 Task: Assign Person0000000130 as Assignee of Child Issue ChildIssue0000000649 of Issue Issue0000000325 in Backlog  in Scrum Project Project0000000065 in Jira. Assign Person0000000130 as Assignee of Child Issue ChildIssue0000000650 of Issue Issue0000000325 in Backlog  in Scrum Project Project0000000065 in Jira. Assign Person0000000131 as Assignee of Child Issue ChildIssue0000000651 of Issue Issue0000000326 in Backlog  in Scrum Project Project0000000066 in Jira. Assign Person0000000131 as Assignee of Child Issue ChildIssue0000000652 of Issue Issue0000000326 in Backlog  in Scrum Project Project0000000066 in Jira. Assign Person0000000131 as Assignee of Child Issue ChildIssue0000000653 of Issue Issue0000000327 in Backlog  in Scrum Project Project0000000066 in Jira
Action: Mouse moved to (448, 419)
Screenshot: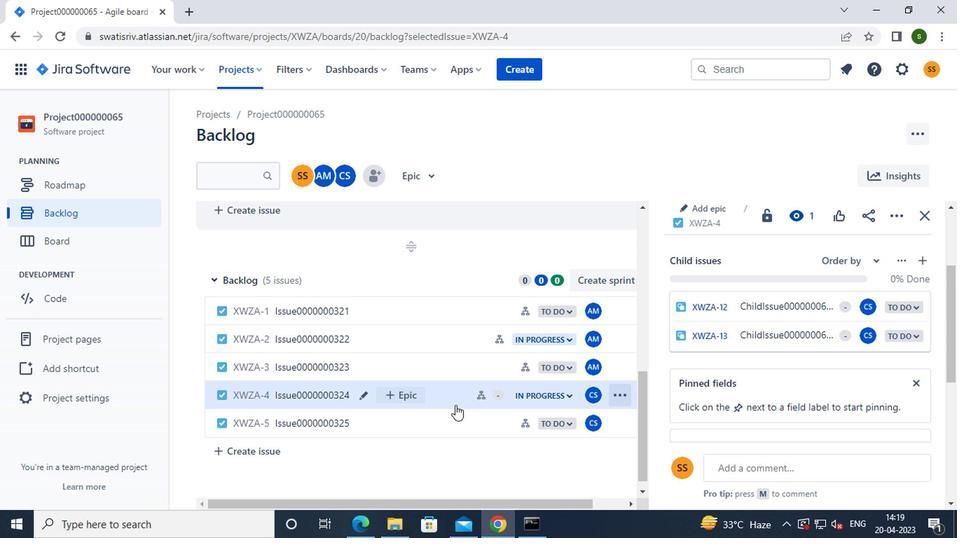 
Action: Mouse pressed left at (448, 419)
Screenshot: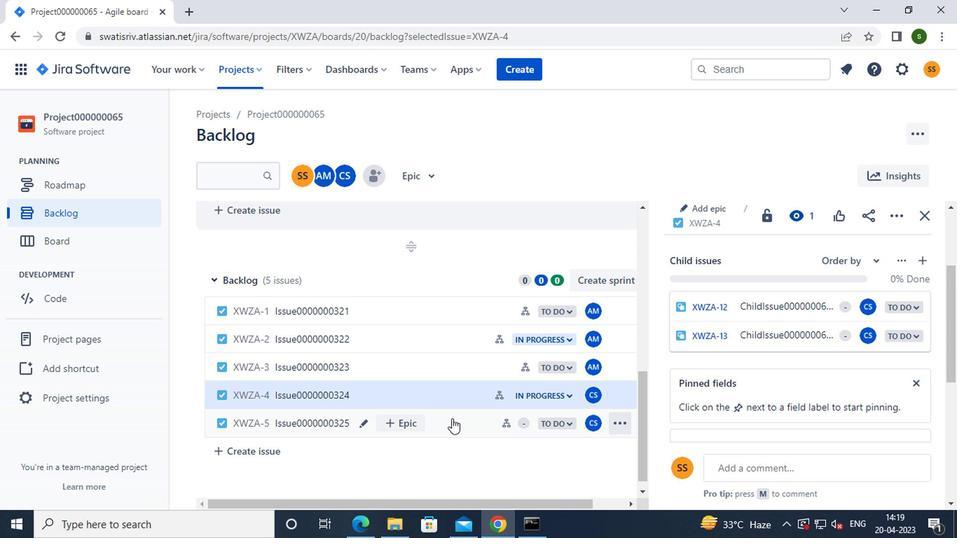 
Action: Mouse moved to (835, 336)
Screenshot: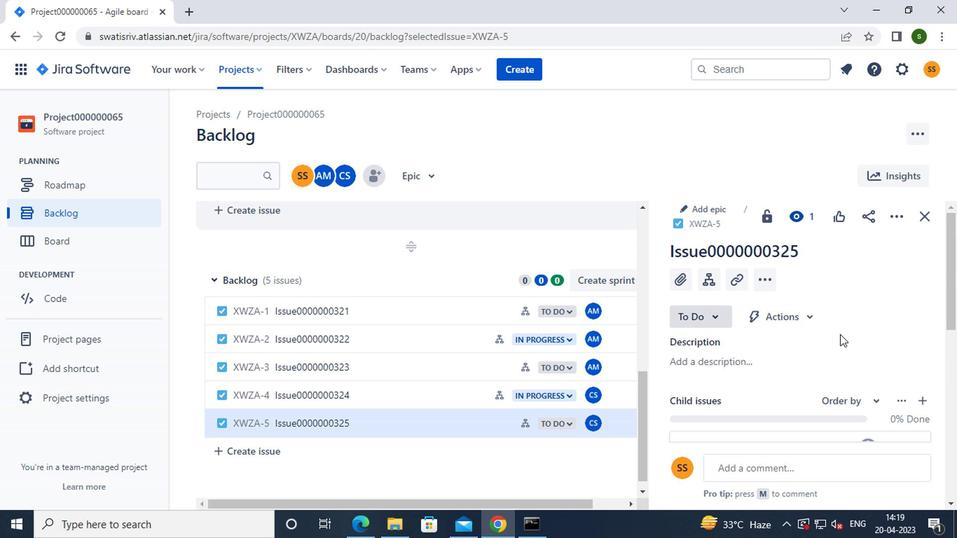
Action: Mouse scrolled (835, 335) with delta (0, 0)
Screenshot: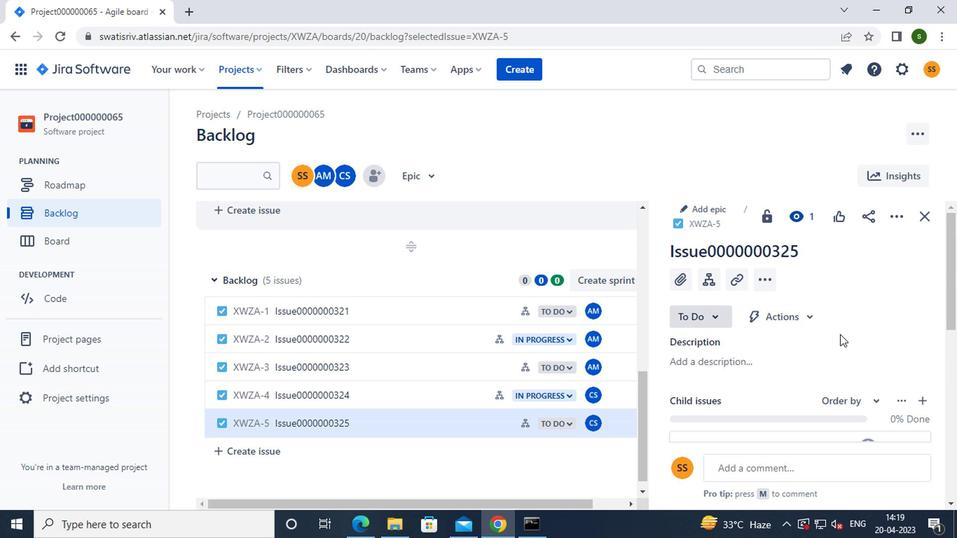 
Action: Mouse moved to (833, 336)
Screenshot: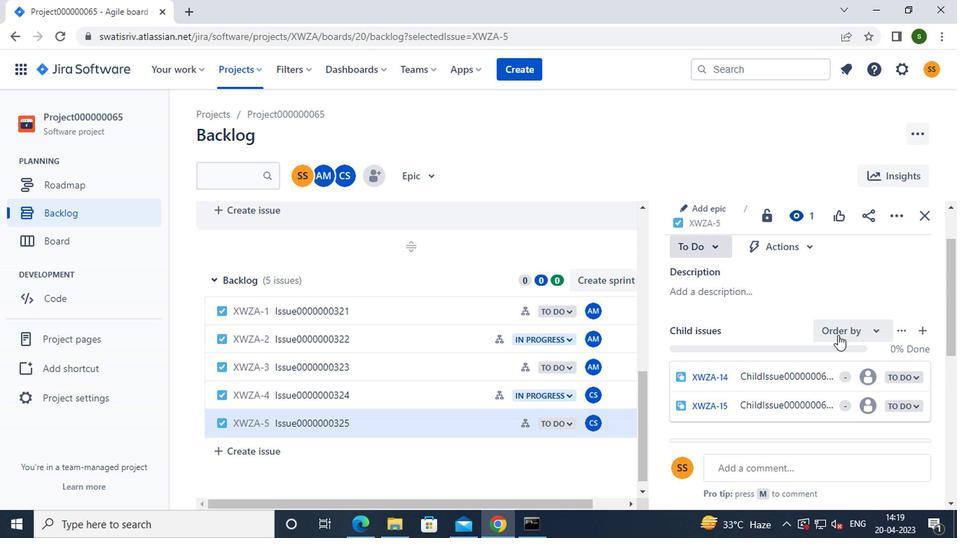 
Action: Mouse scrolled (833, 335) with delta (0, 0)
Screenshot: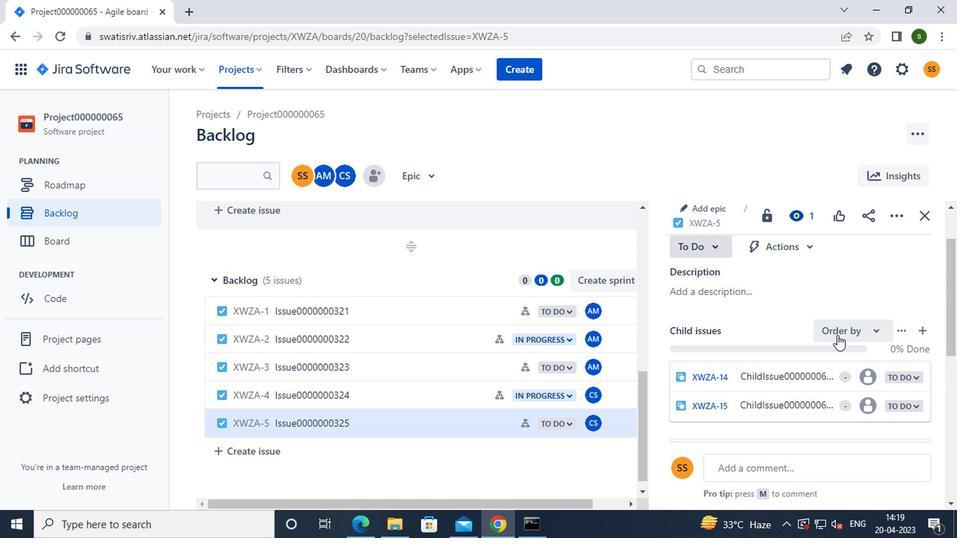 
Action: Mouse moved to (861, 310)
Screenshot: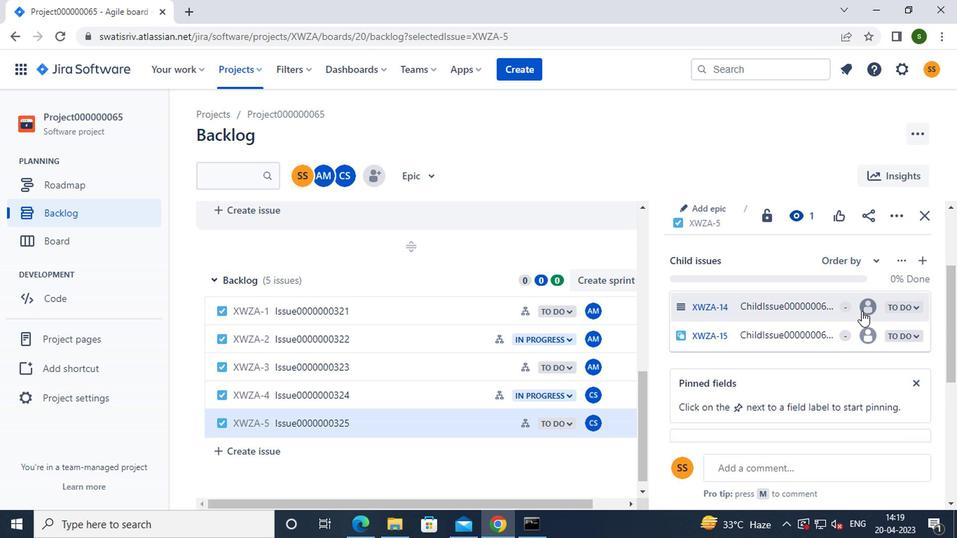 
Action: Mouse pressed left at (861, 310)
Screenshot: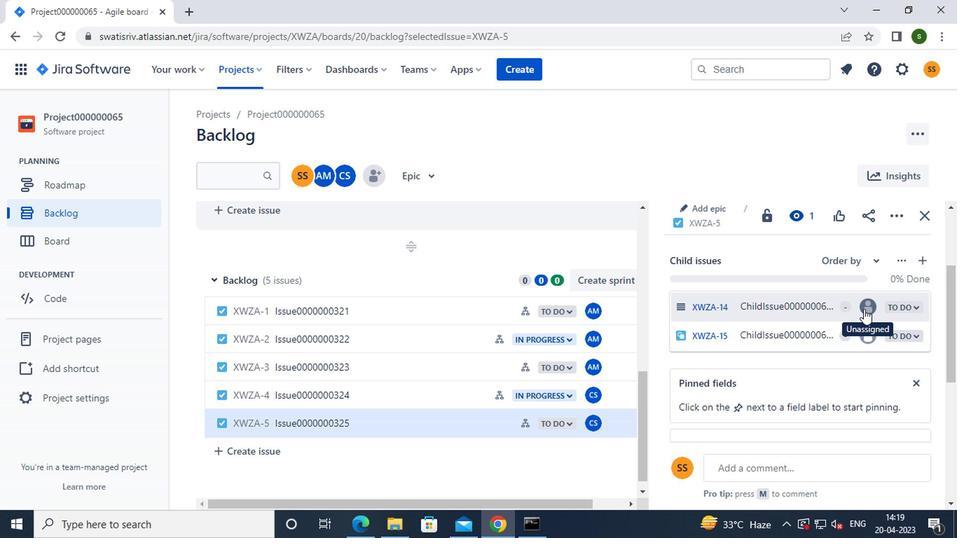 
Action: Mouse moved to (744, 361)
Screenshot: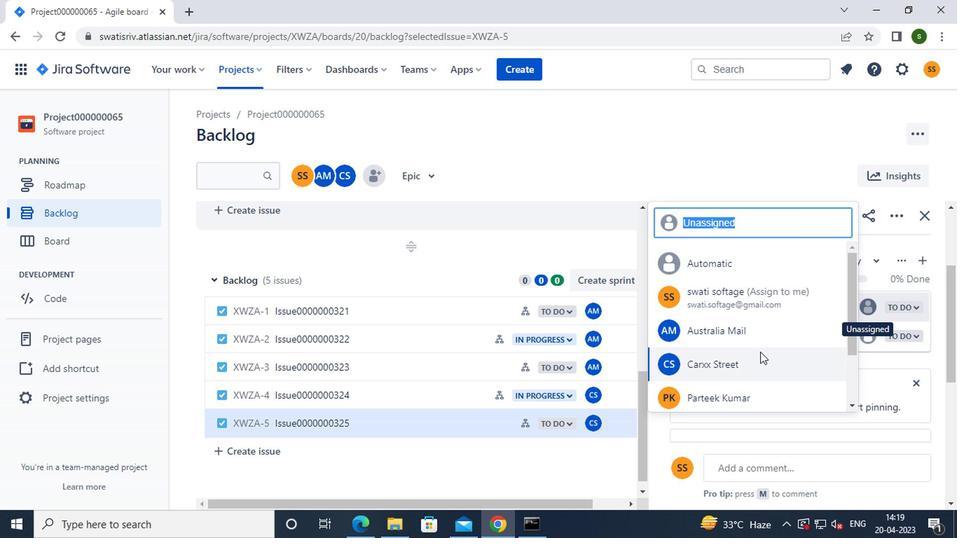 
Action: Mouse pressed left at (744, 361)
Screenshot: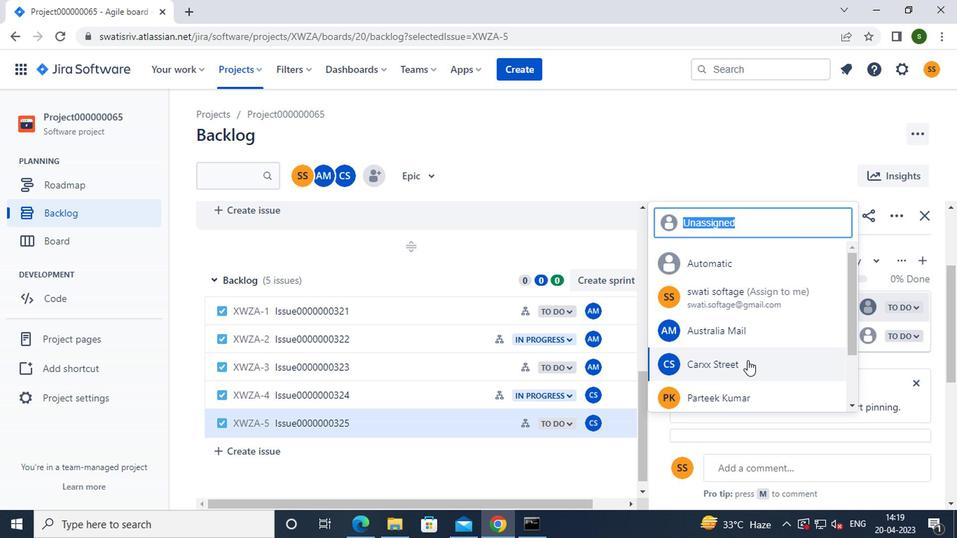 
Action: Mouse moved to (862, 335)
Screenshot: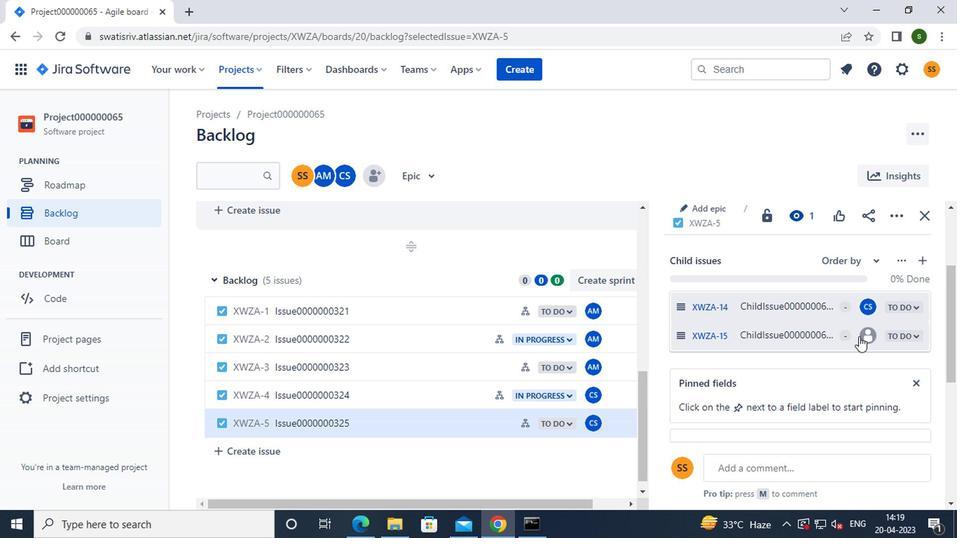 
Action: Mouse pressed left at (862, 335)
Screenshot: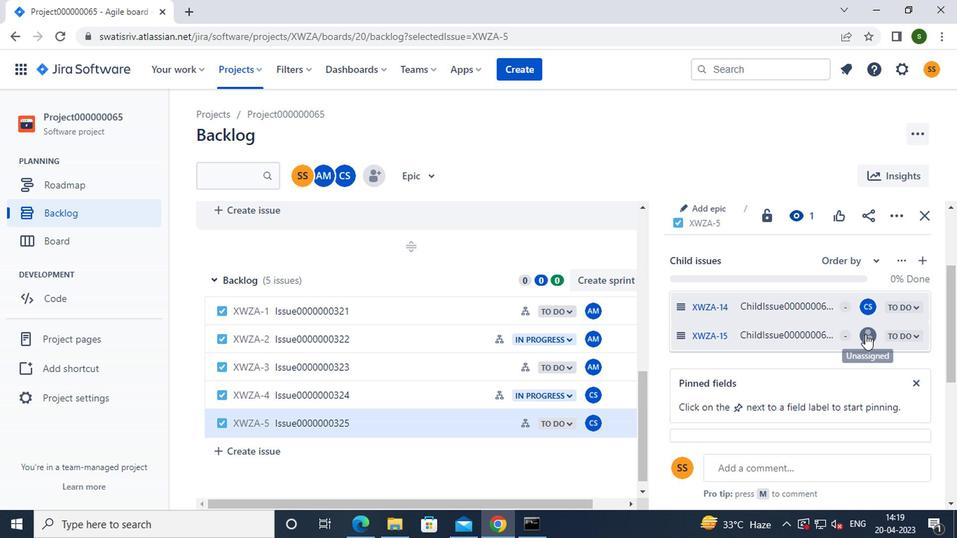 
Action: Mouse moved to (729, 388)
Screenshot: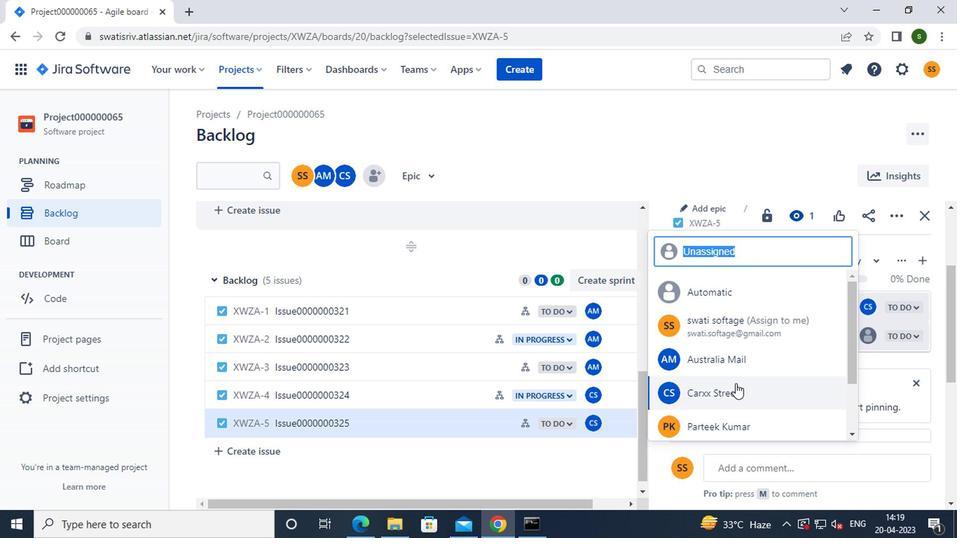 
Action: Mouse pressed left at (729, 388)
Screenshot: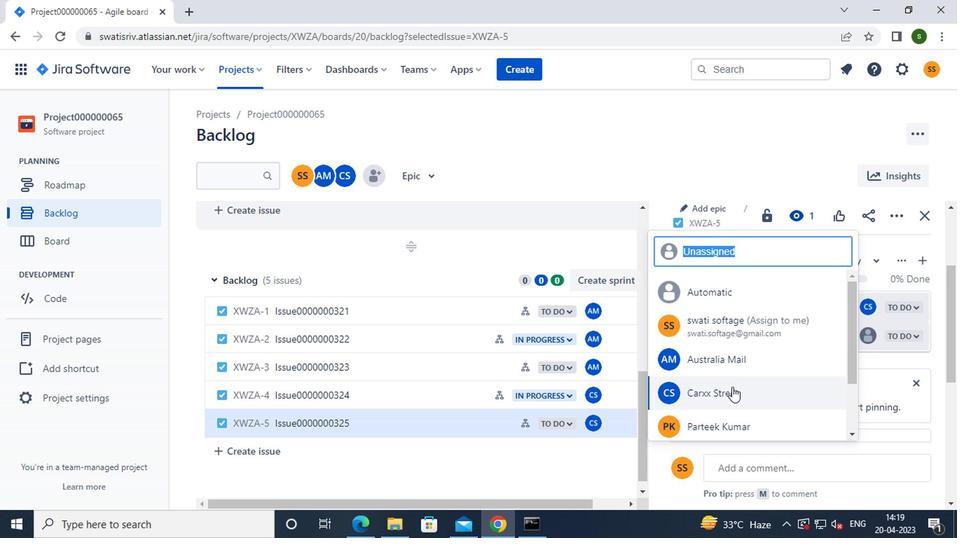 
Action: Mouse moved to (254, 75)
Screenshot: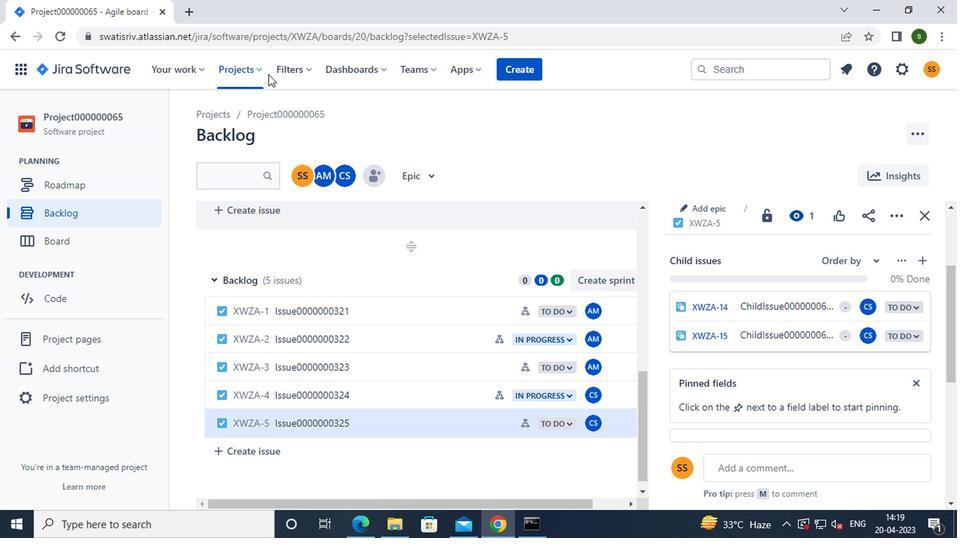 
Action: Mouse pressed left at (254, 75)
Screenshot: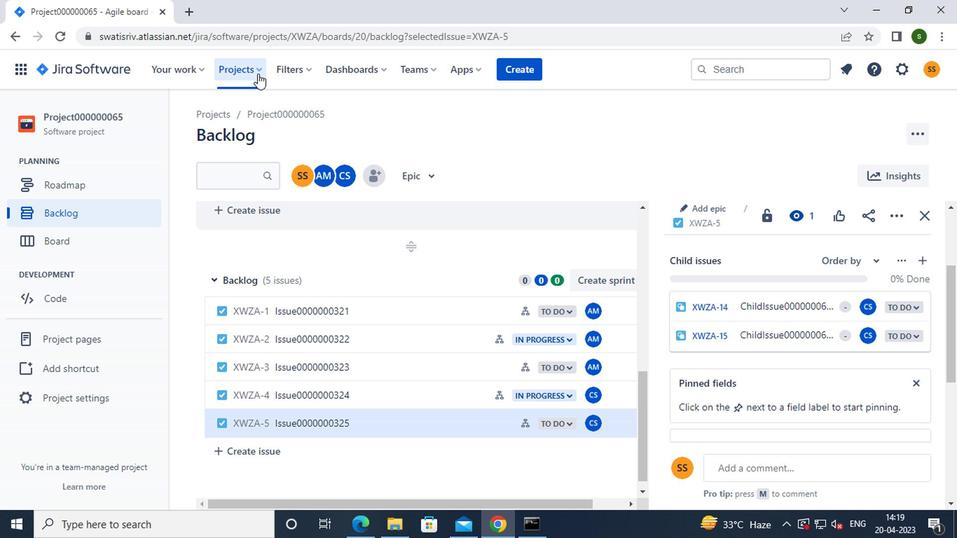 
Action: Mouse moved to (302, 165)
Screenshot: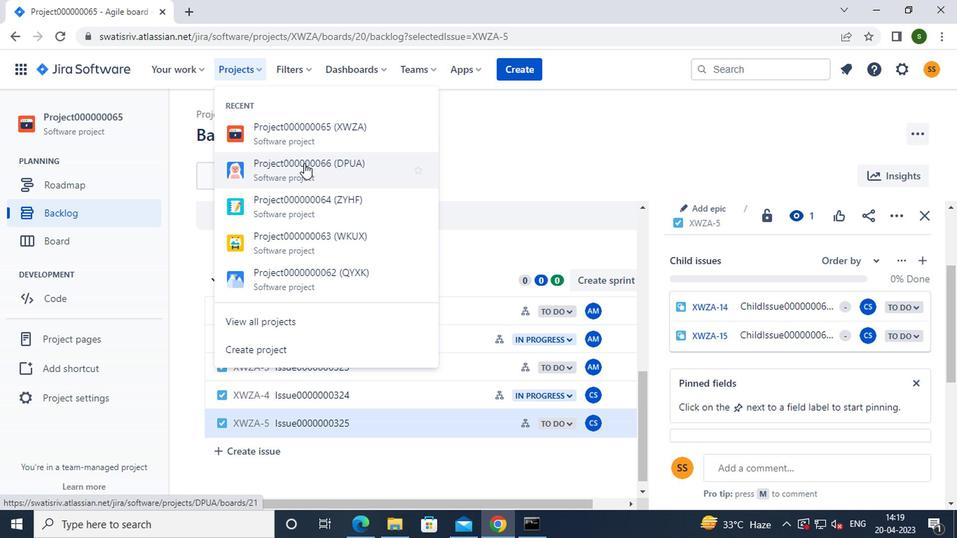 
Action: Mouse pressed left at (302, 165)
Screenshot: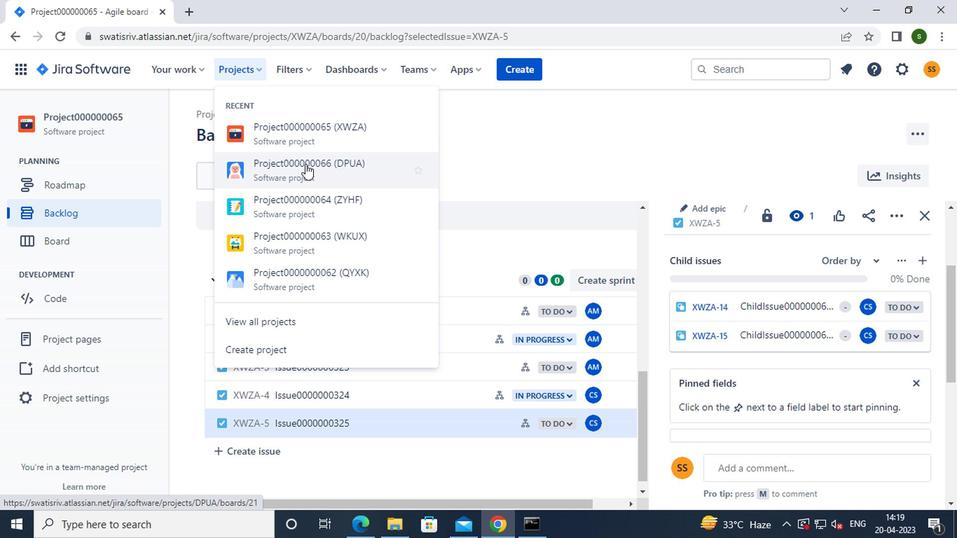 
Action: Mouse moved to (91, 220)
Screenshot: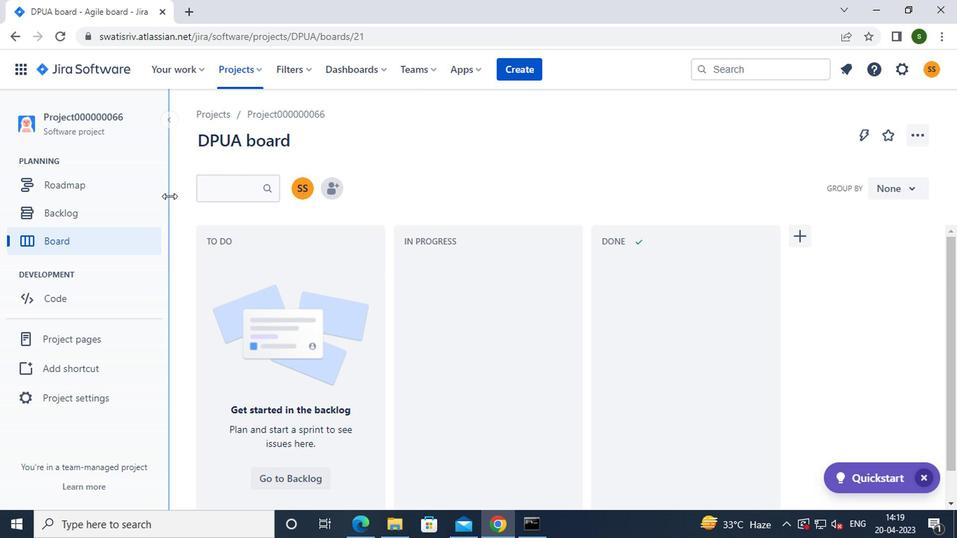 
Action: Mouse pressed left at (91, 220)
Screenshot: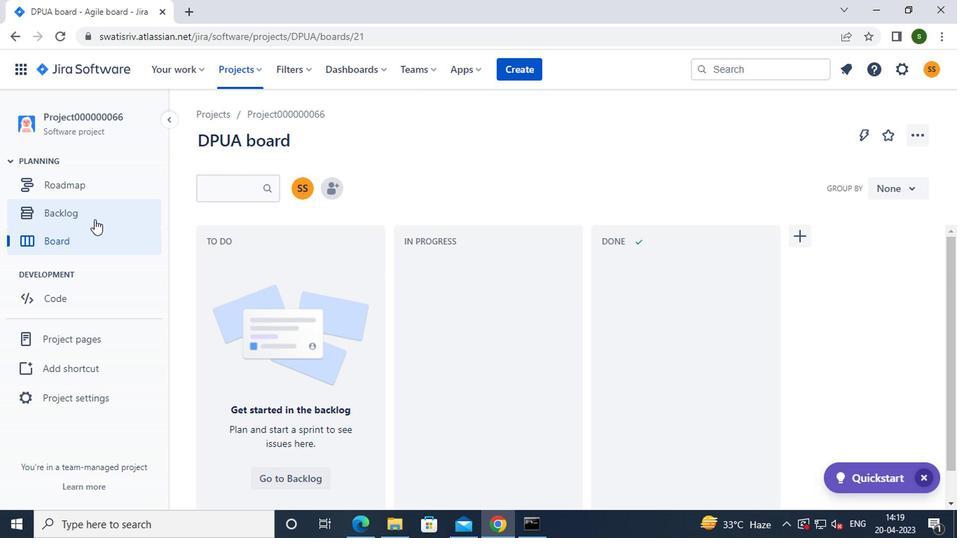 
Action: Mouse moved to (390, 301)
Screenshot: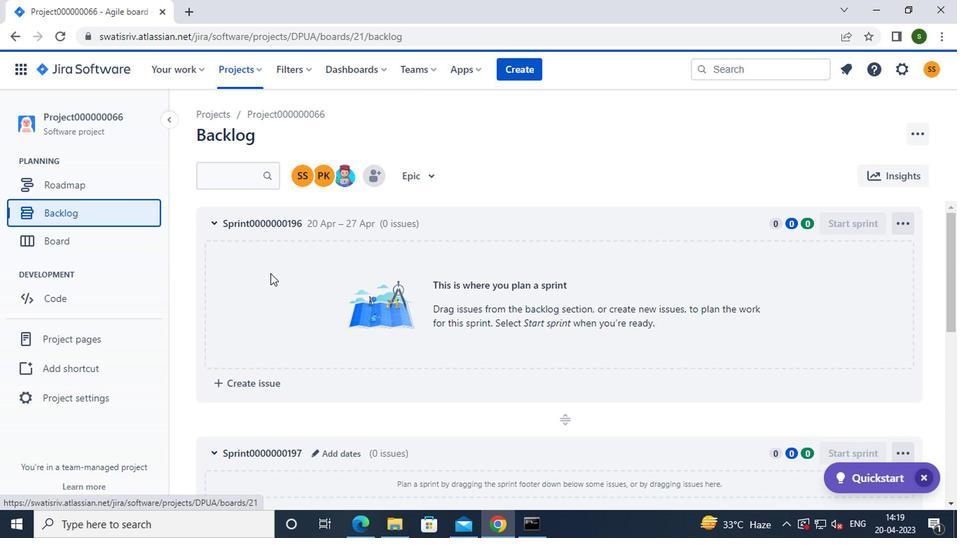 
Action: Mouse scrolled (390, 300) with delta (0, 0)
Screenshot: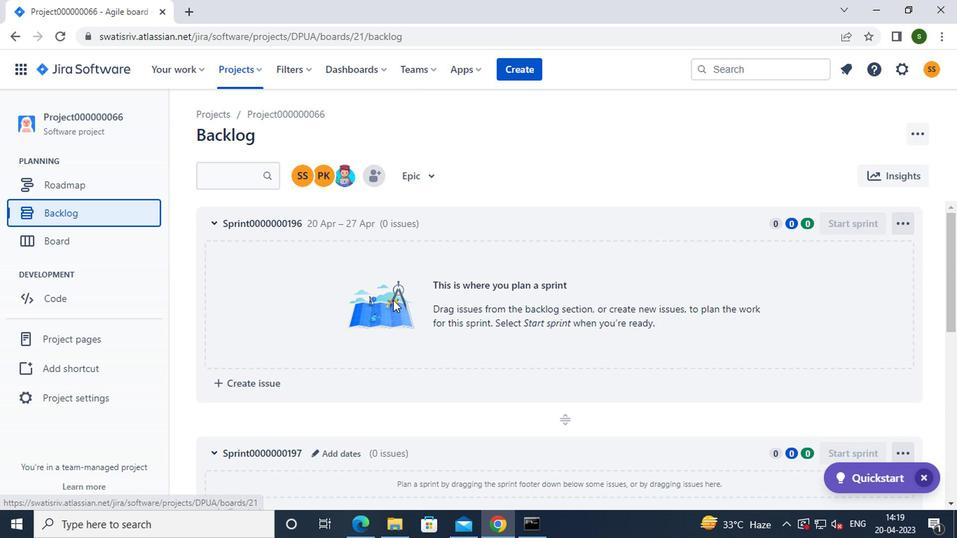 
Action: Mouse scrolled (390, 300) with delta (0, 0)
Screenshot: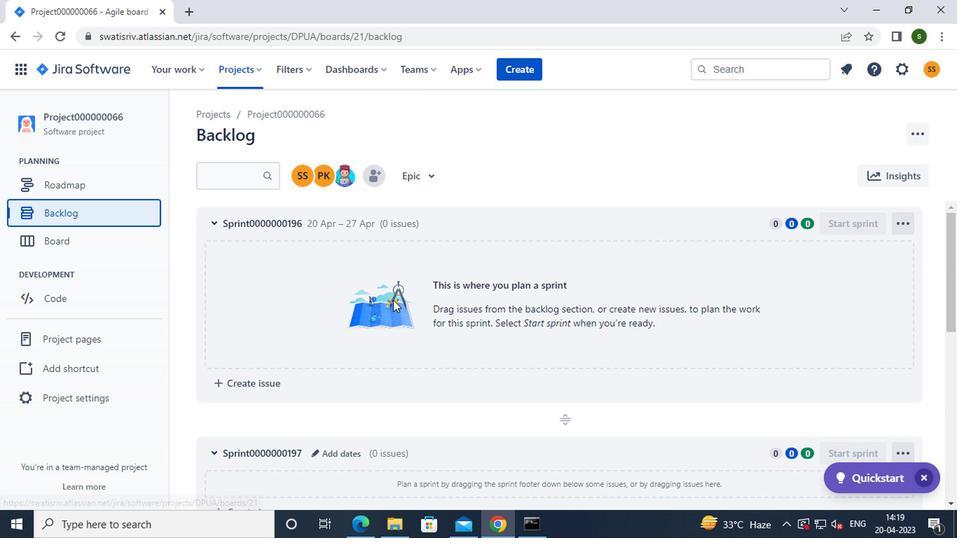 
Action: Mouse scrolled (390, 300) with delta (0, 0)
Screenshot: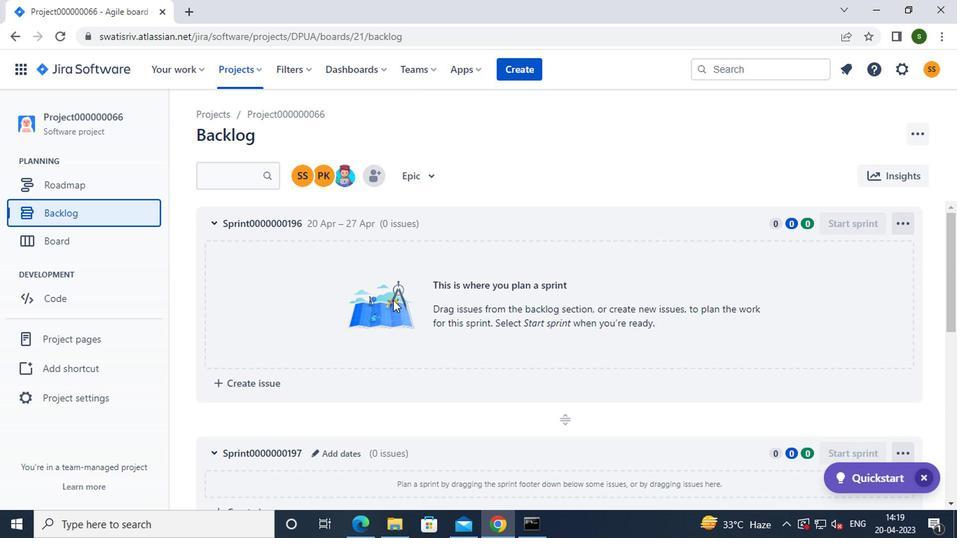 
Action: Mouse scrolled (390, 300) with delta (0, 0)
Screenshot: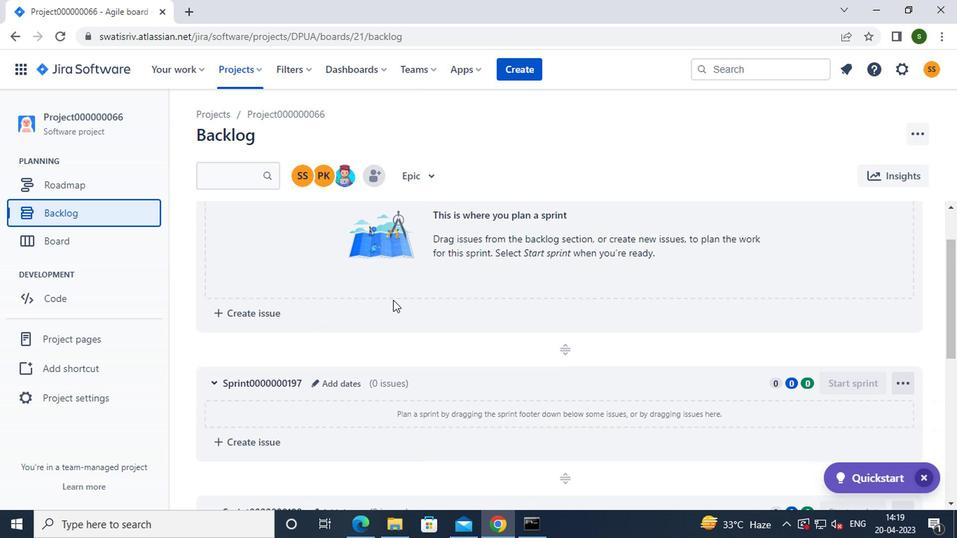 
Action: Mouse scrolled (390, 300) with delta (0, 0)
Screenshot: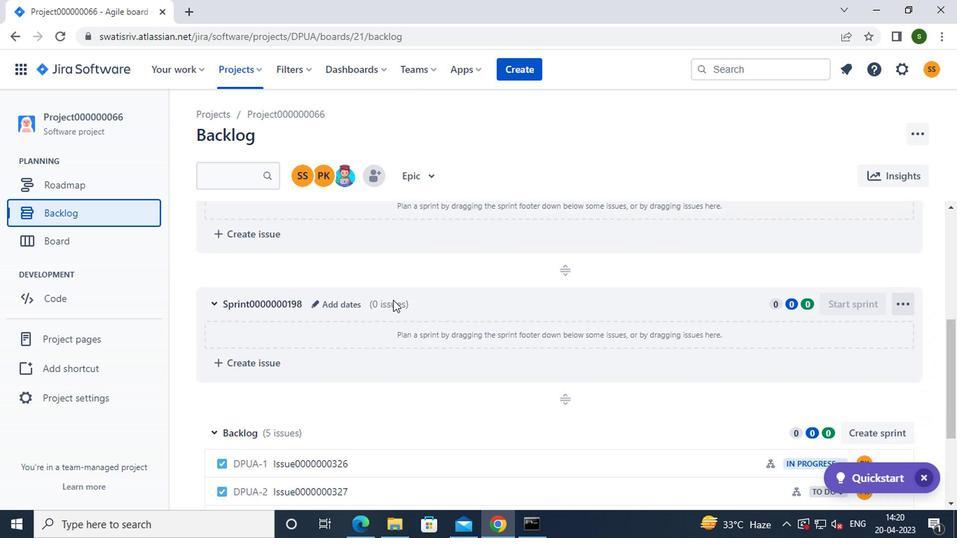 
Action: Mouse scrolled (390, 300) with delta (0, 0)
Screenshot: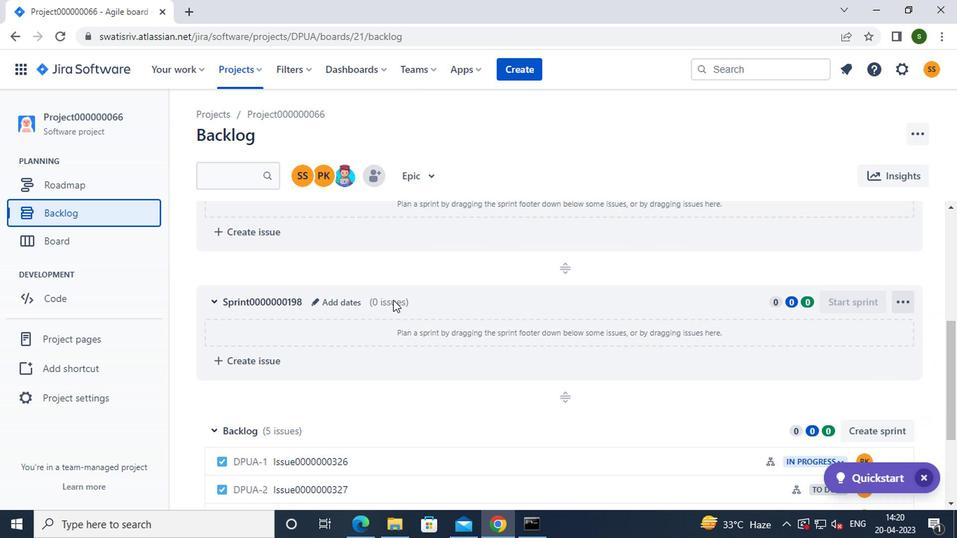 
Action: Mouse scrolled (390, 300) with delta (0, 0)
Screenshot: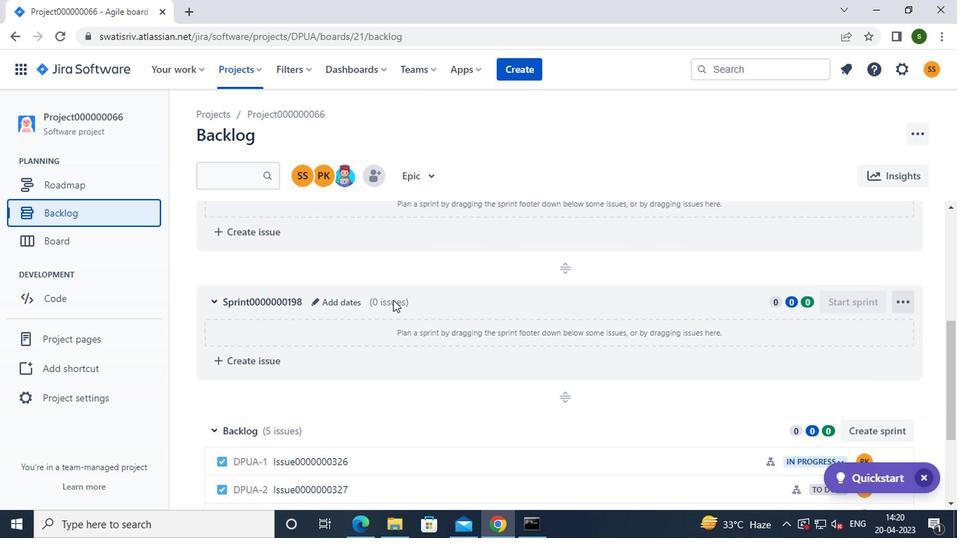 
Action: Mouse moved to (447, 312)
Screenshot: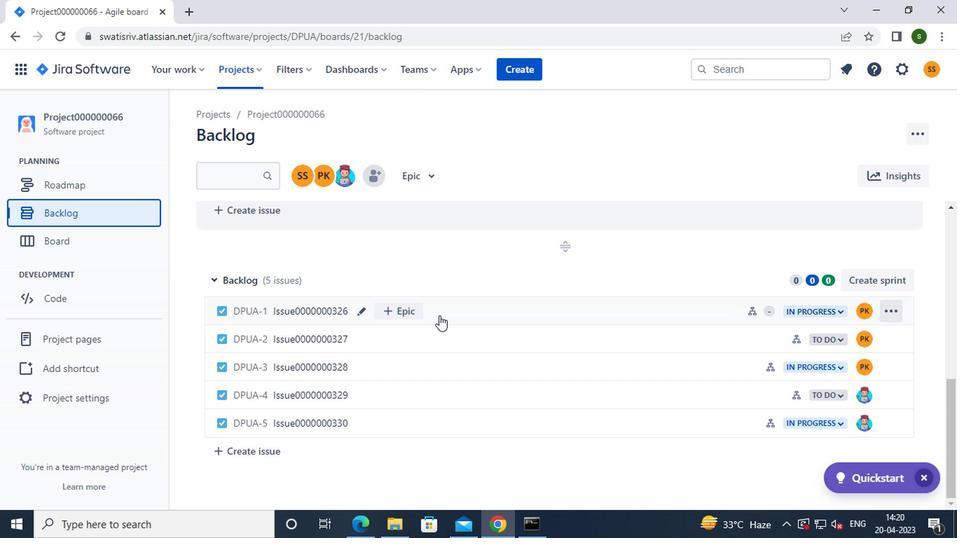 
Action: Mouse pressed left at (447, 312)
Screenshot: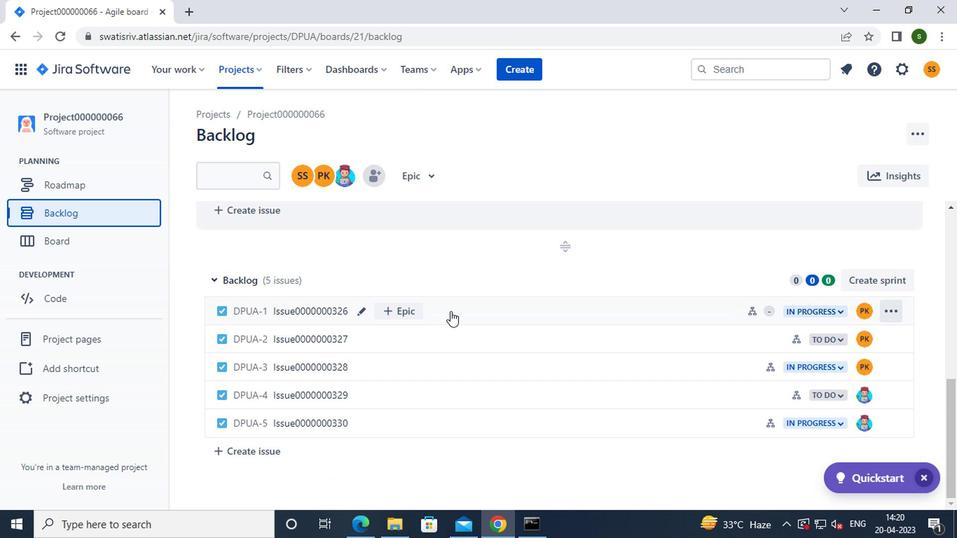 
Action: Mouse moved to (896, 341)
Screenshot: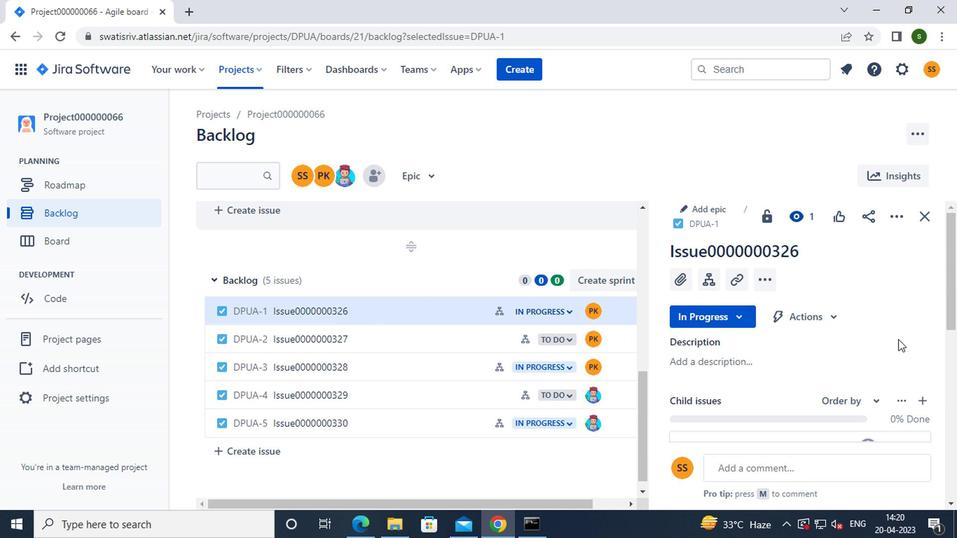 
Action: Mouse scrolled (896, 340) with delta (0, 0)
Screenshot: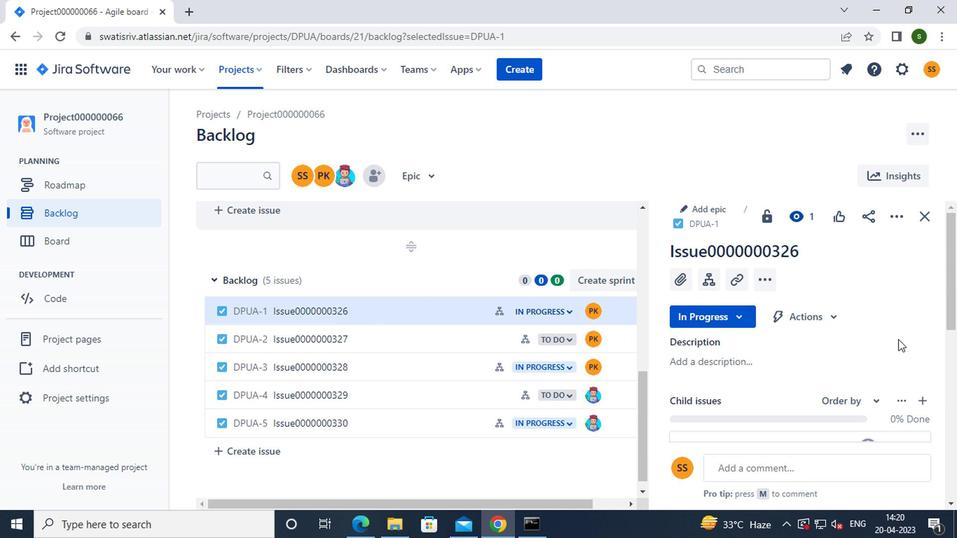 
Action: Mouse moved to (896, 341)
Screenshot: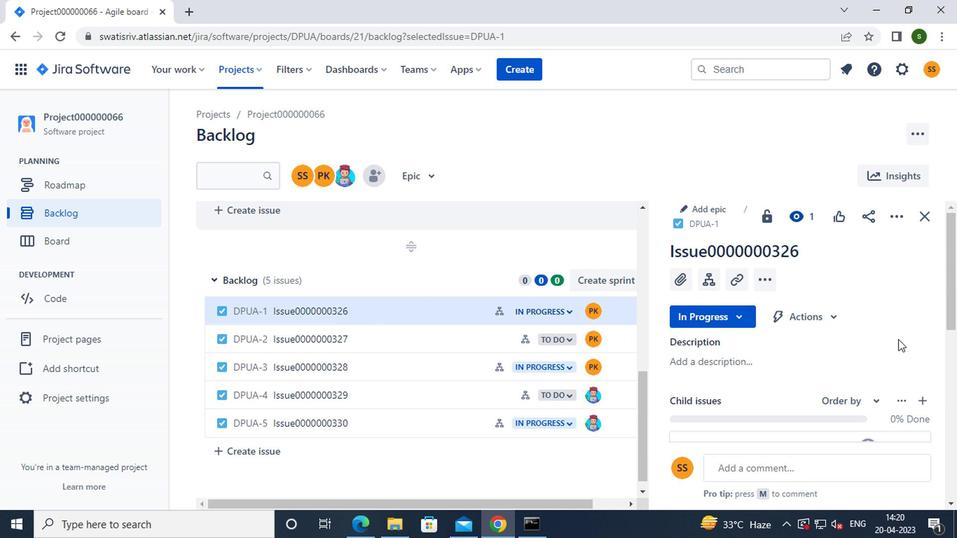 
Action: Mouse scrolled (896, 341) with delta (0, 0)
Screenshot: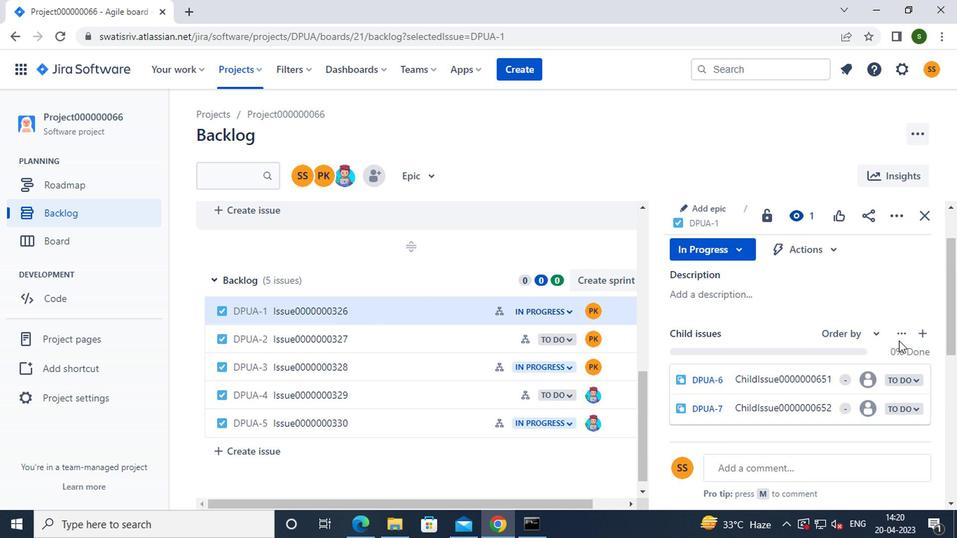 
Action: Mouse moved to (859, 309)
Screenshot: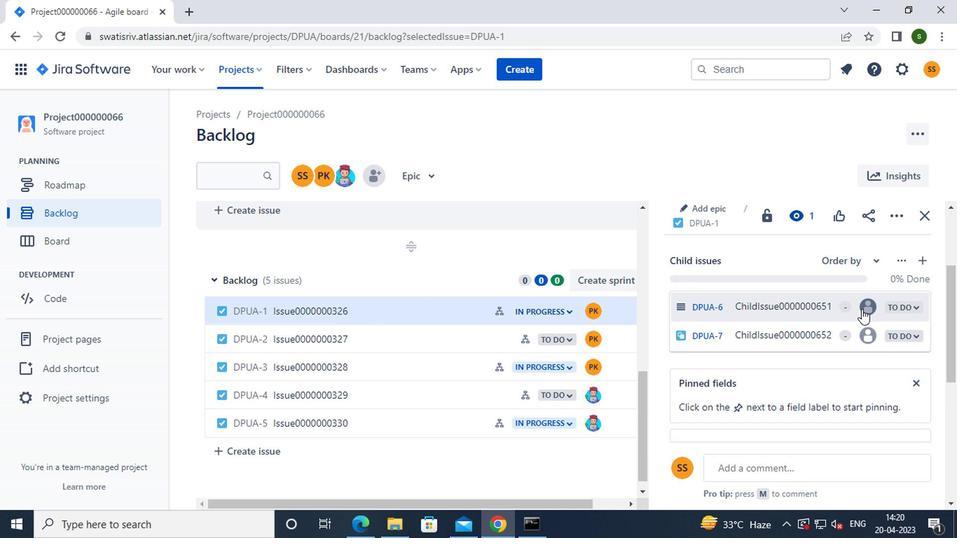 
Action: Mouse pressed left at (859, 309)
Screenshot: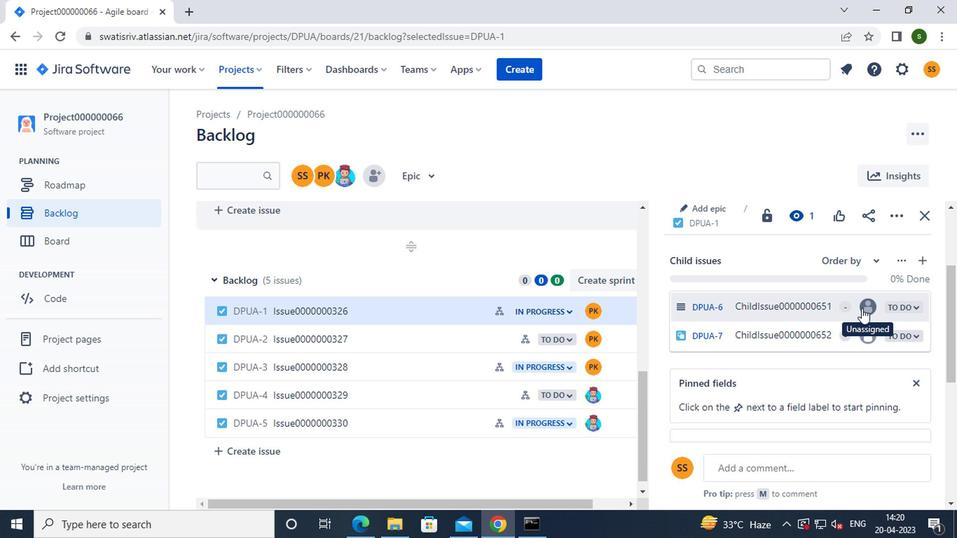 
Action: Mouse moved to (723, 393)
Screenshot: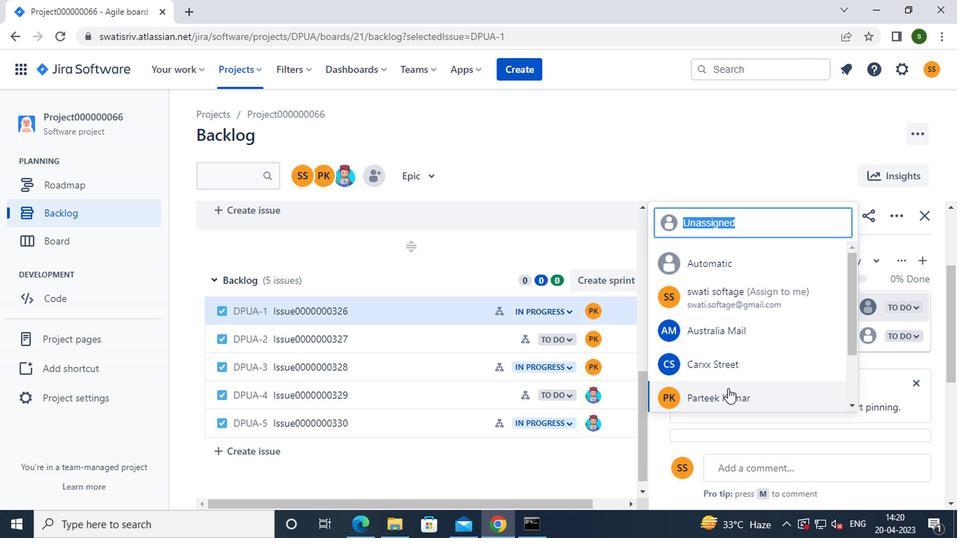 
Action: Mouse pressed left at (723, 393)
Screenshot: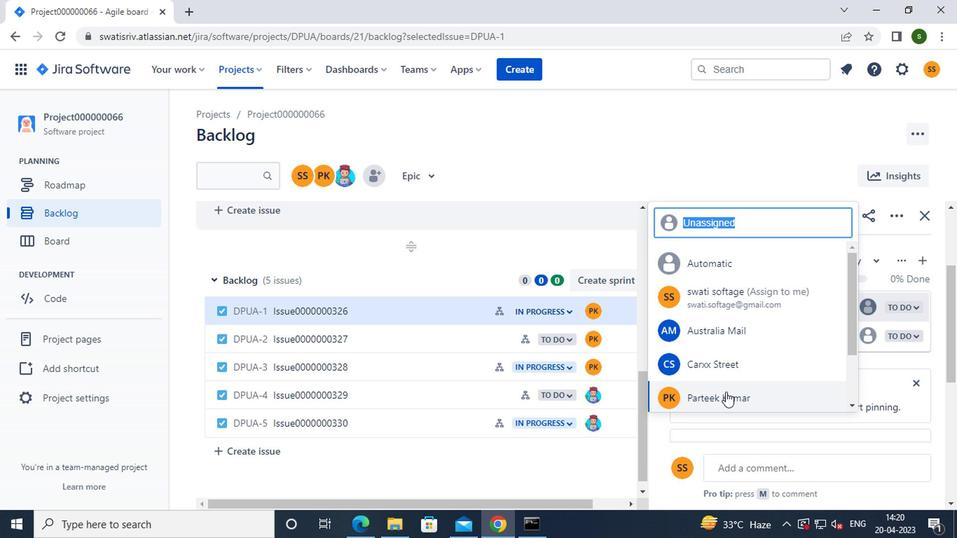 
Action: Mouse moved to (868, 335)
Screenshot: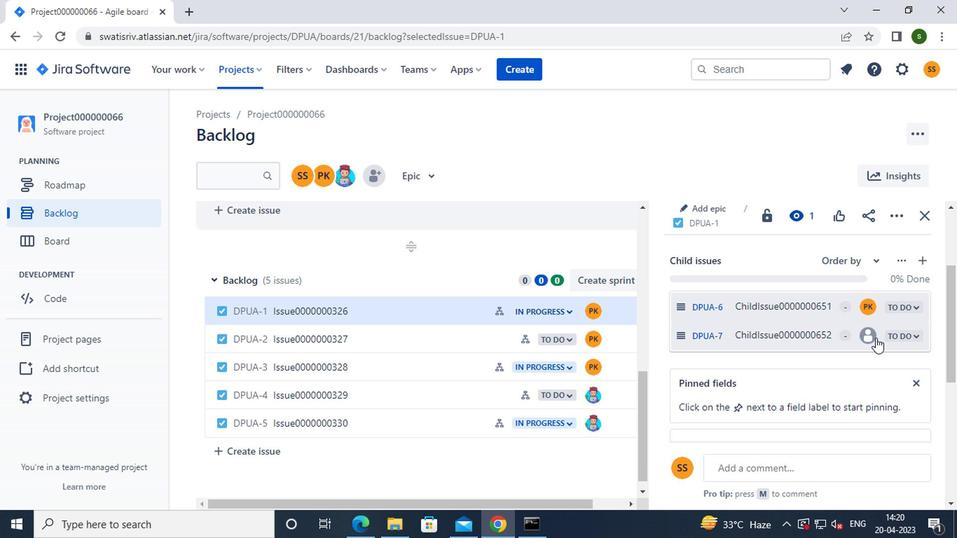 
Action: Mouse pressed left at (868, 335)
Screenshot: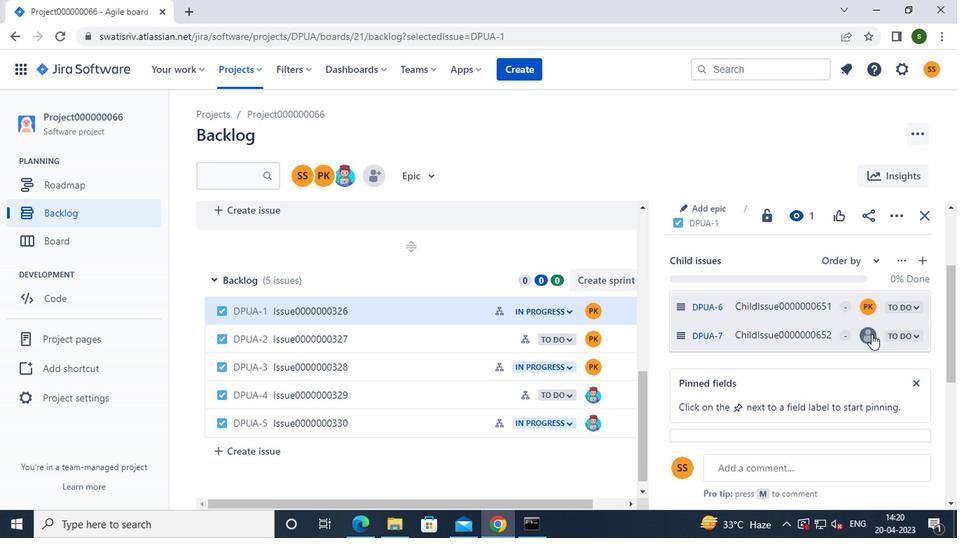 
Action: Mouse moved to (804, 363)
Screenshot: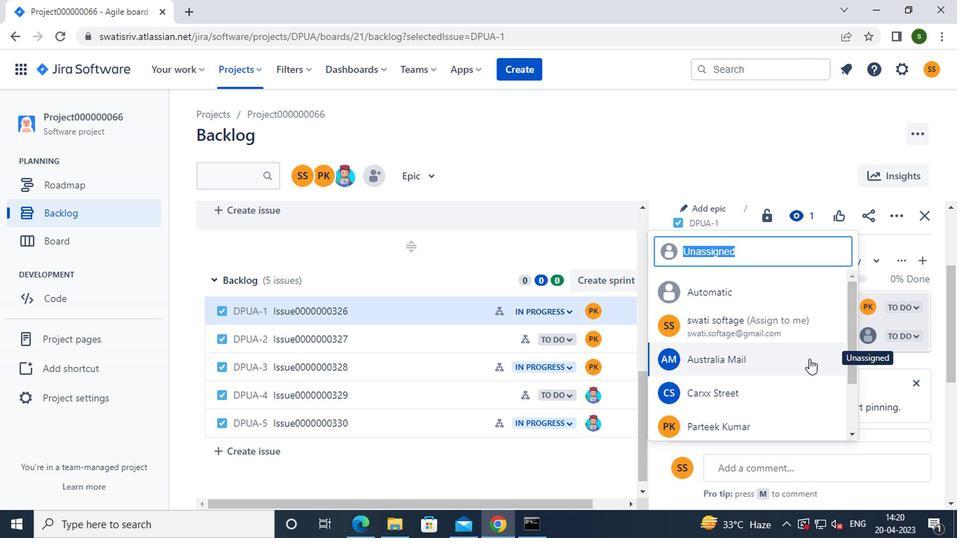 
Action: Mouse scrolled (804, 362) with delta (0, 0)
Screenshot: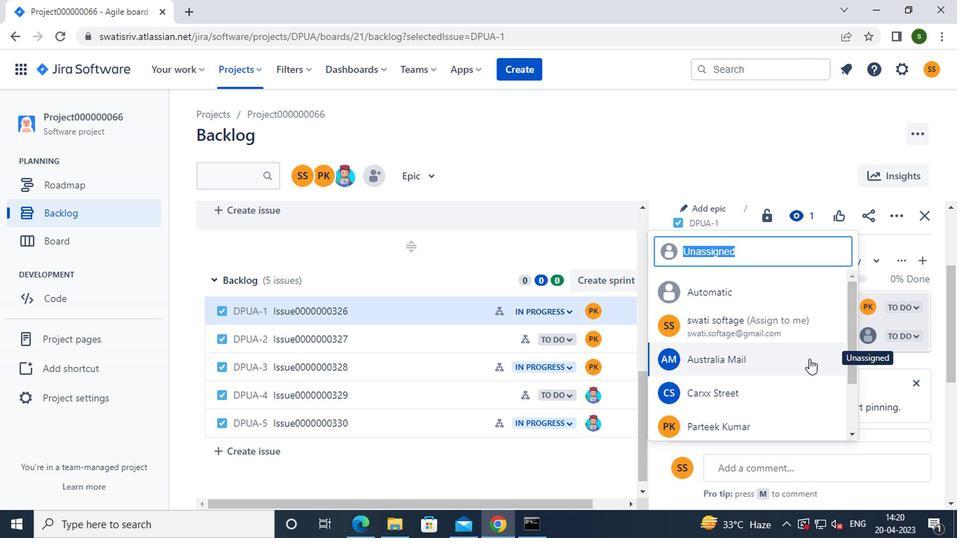 
Action: Mouse moved to (758, 362)
Screenshot: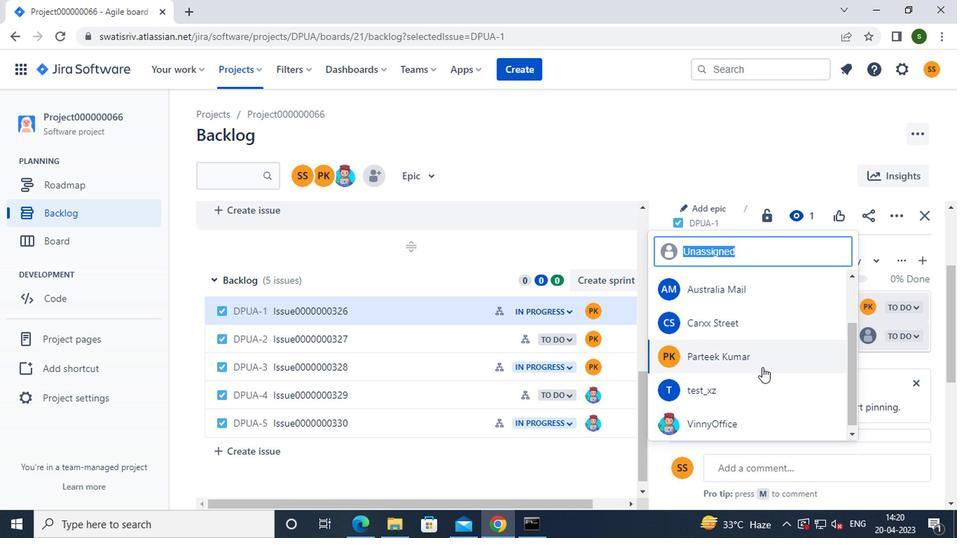 
Action: Mouse pressed left at (758, 362)
Screenshot: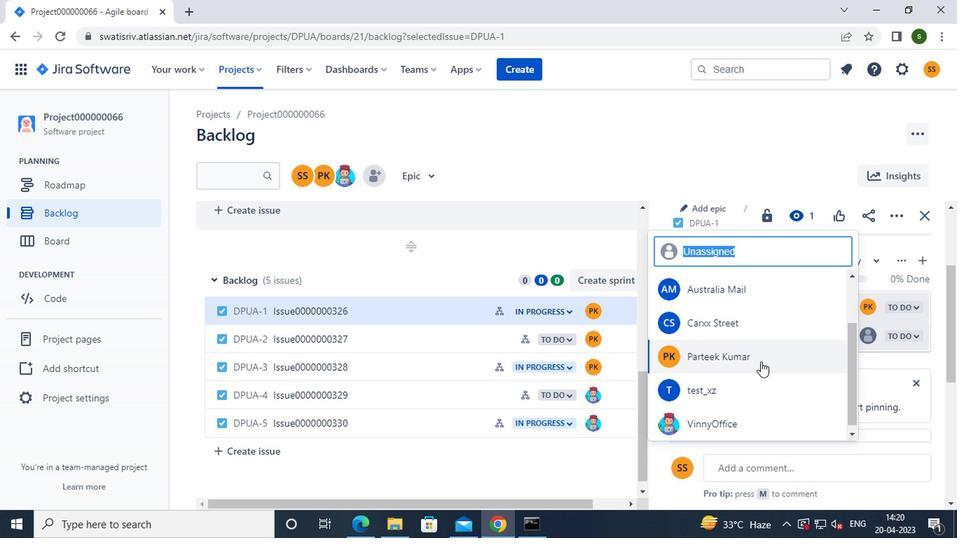 
Action: Mouse moved to (429, 335)
Screenshot: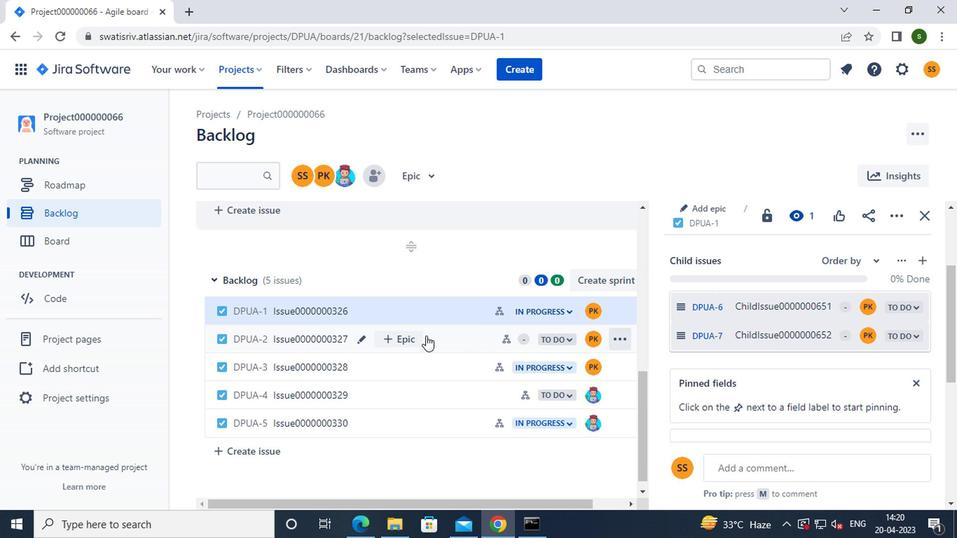 
Action: Mouse pressed left at (429, 335)
Screenshot: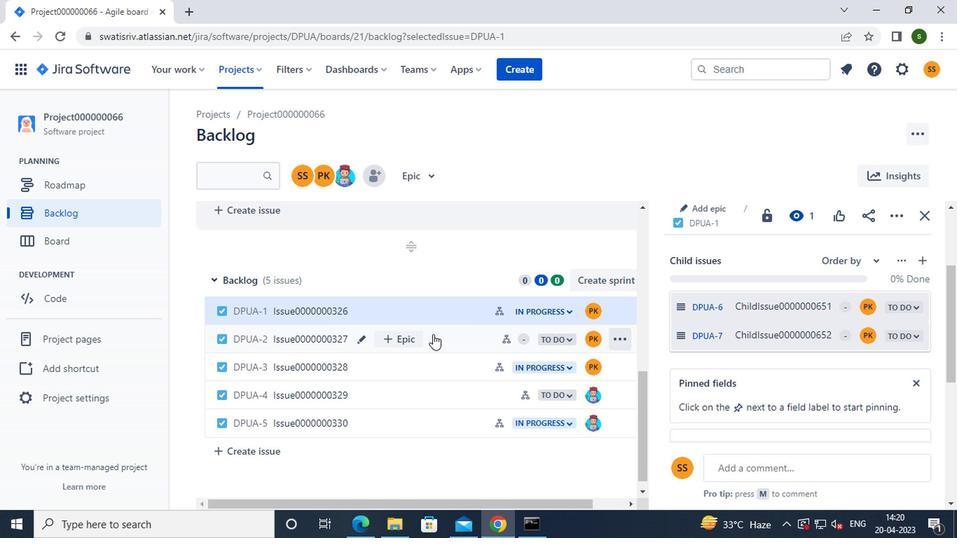 
Action: Mouse moved to (809, 344)
Screenshot: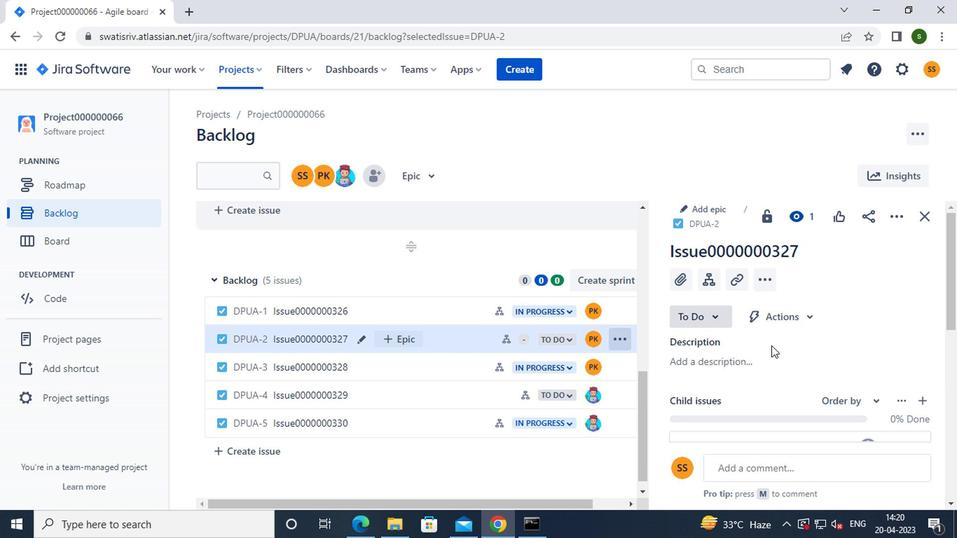 
Action: Mouse scrolled (809, 343) with delta (0, 0)
Screenshot: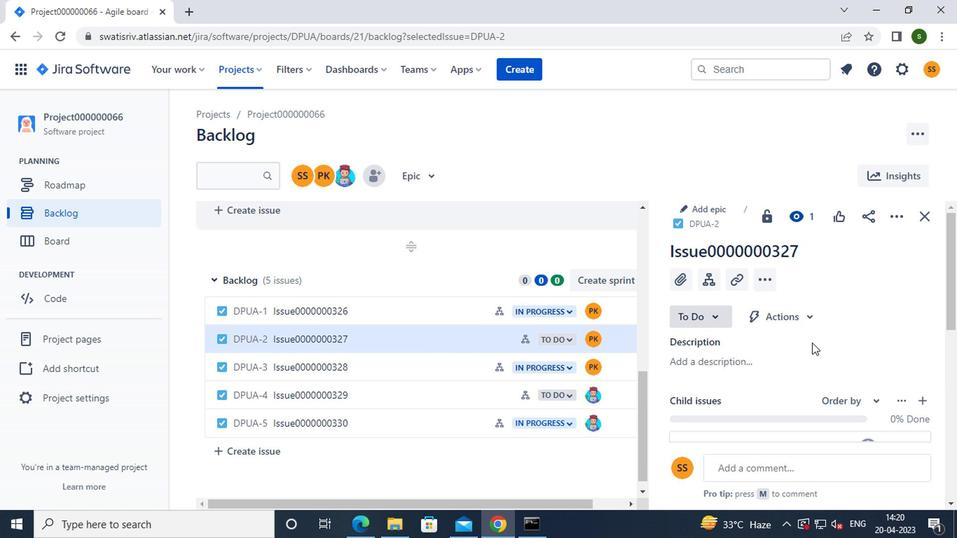 
Action: Mouse scrolled (809, 343) with delta (0, 0)
Screenshot: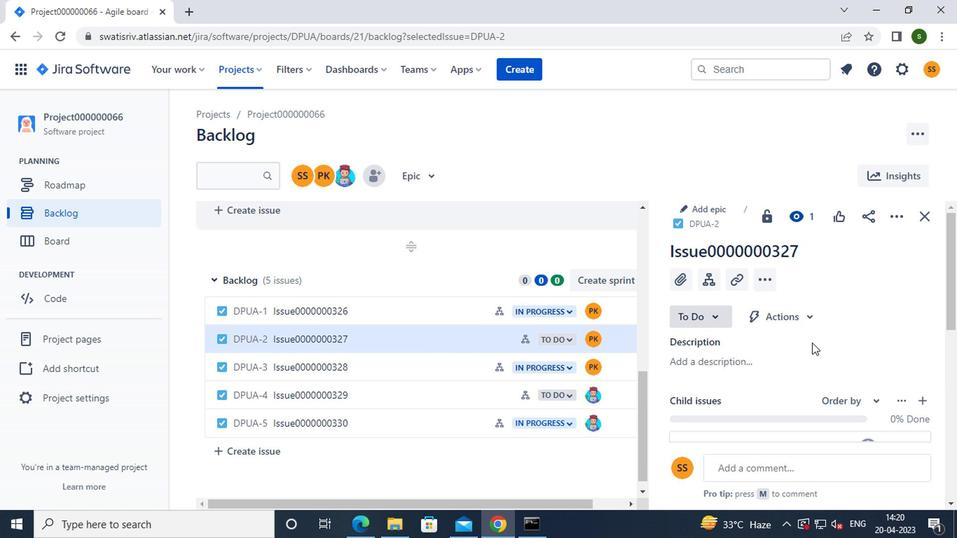 
Action: Mouse moved to (864, 314)
Screenshot: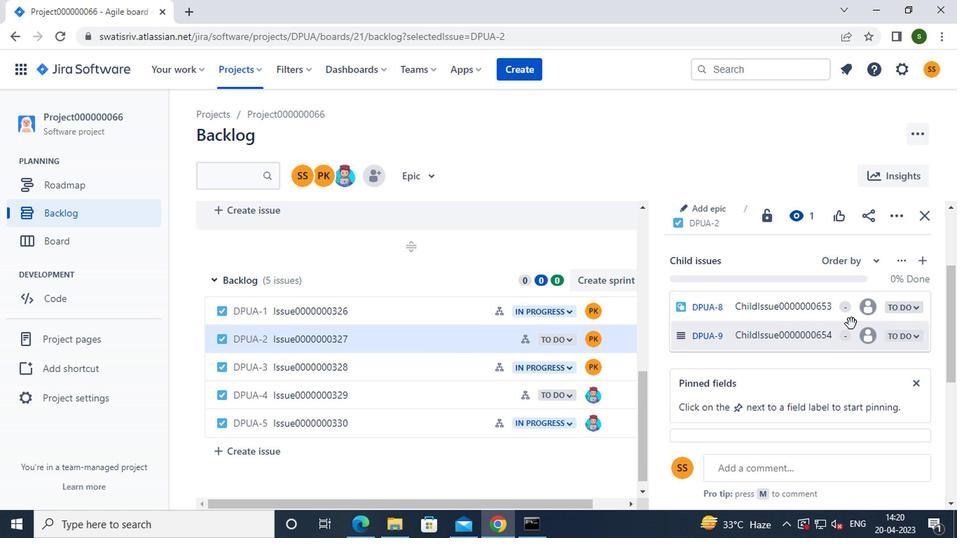 
Action: Mouse pressed left at (864, 314)
Screenshot: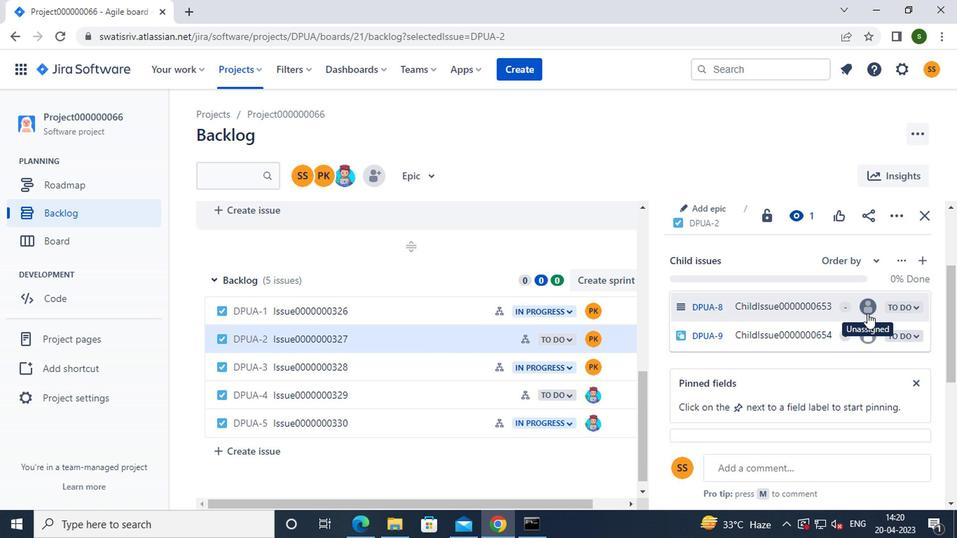 
Action: Mouse moved to (729, 396)
Screenshot: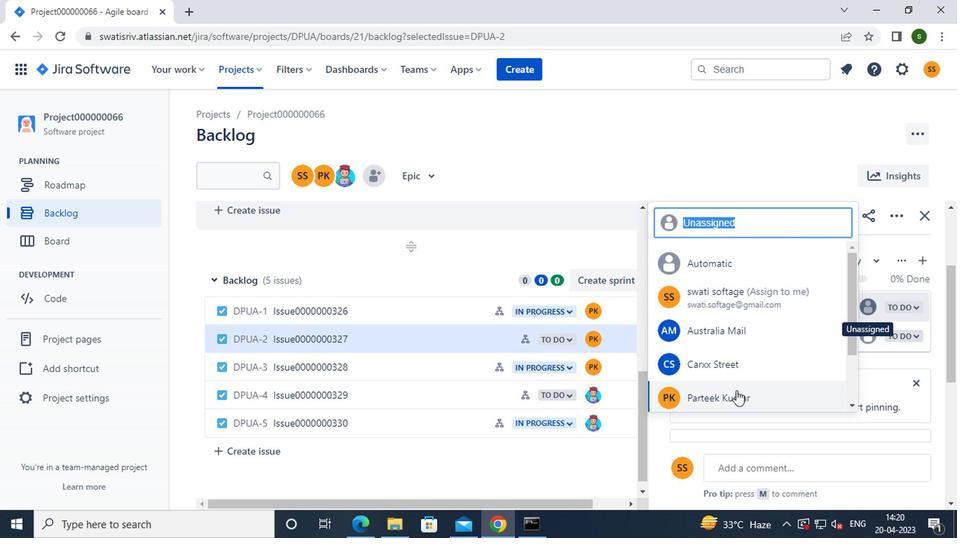 
Action: Mouse pressed left at (729, 396)
Screenshot: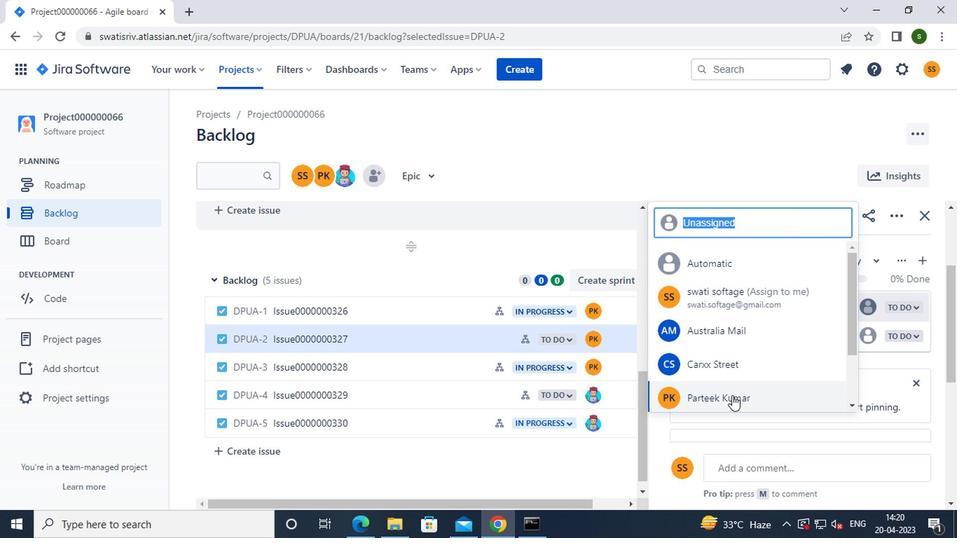 
Action: Mouse moved to (620, 161)
Screenshot: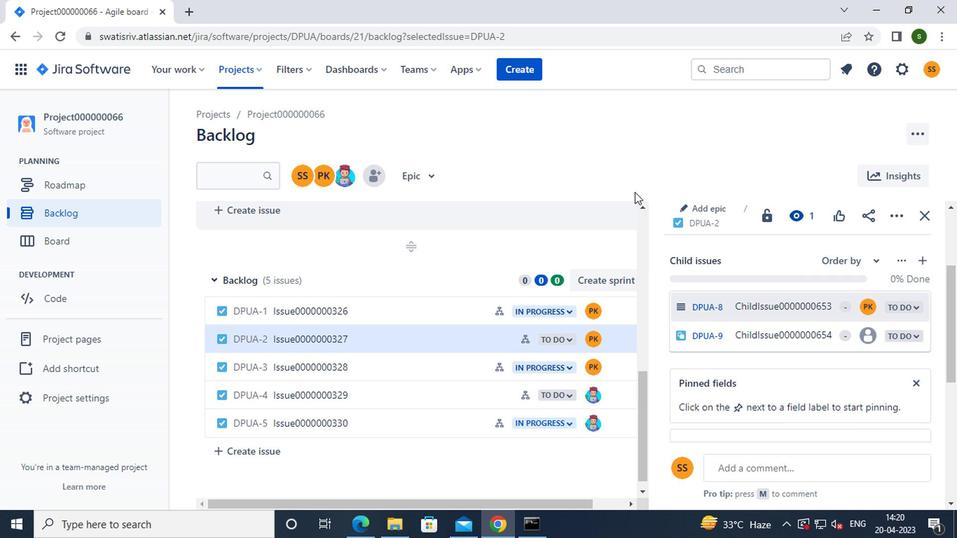 
Action: Key pressed <Key.f8>
Screenshot: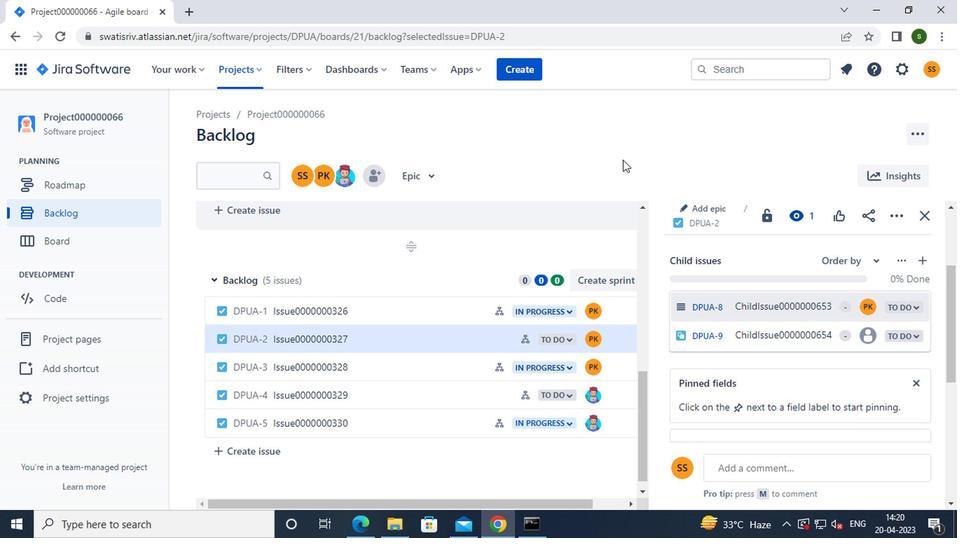 
